 Task: Synchronize Google calendar.
Action: Mouse moved to (635, 78)
Screenshot: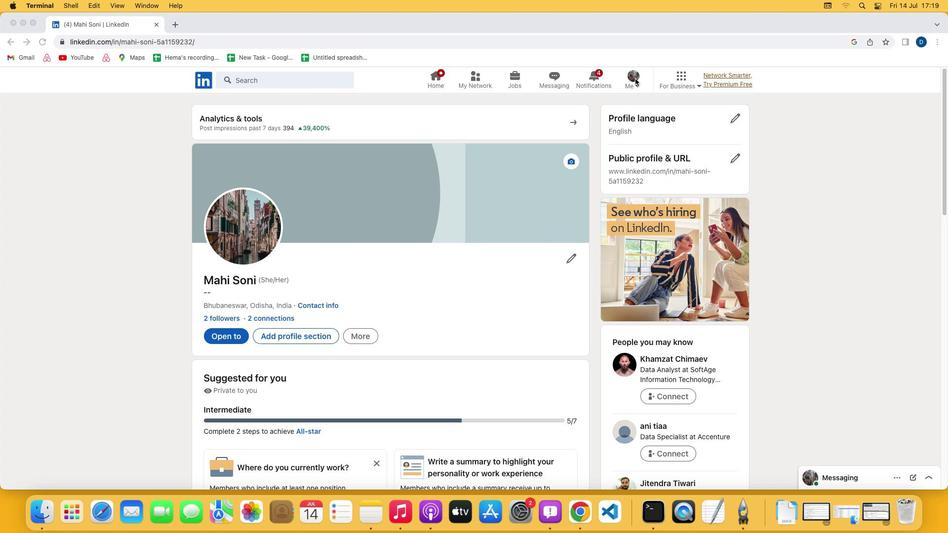 
Action: Mouse pressed left at (635, 78)
Screenshot: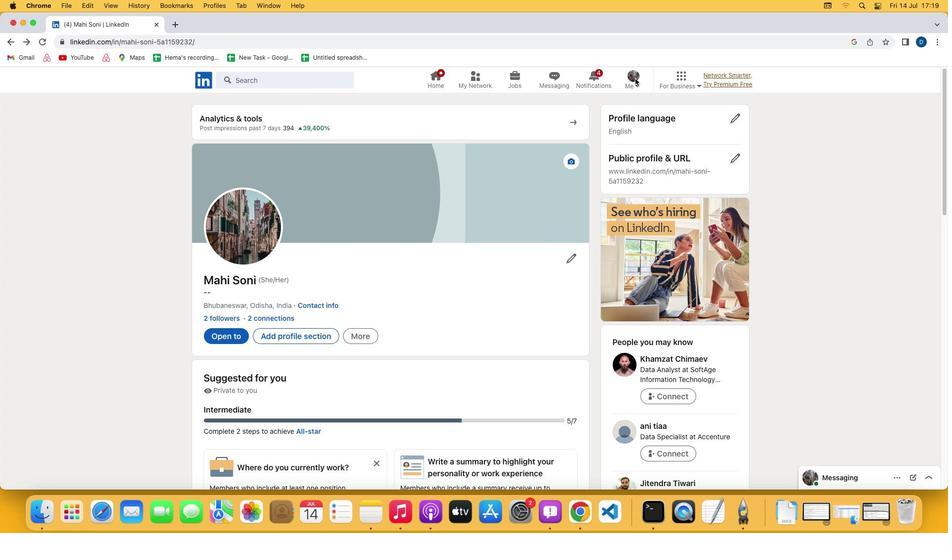 
Action: Mouse moved to (635, 78)
Screenshot: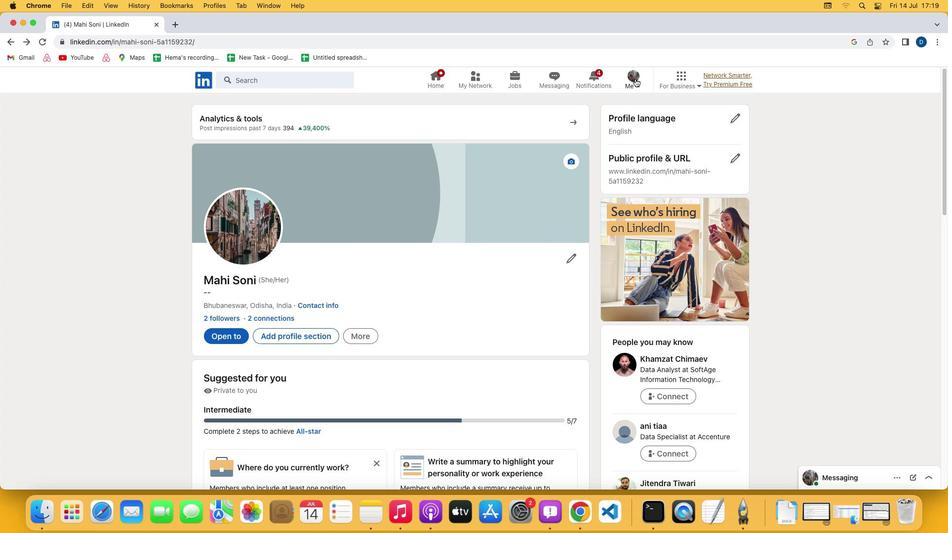 
Action: Mouse pressed left at (635, 78)
Screenshot: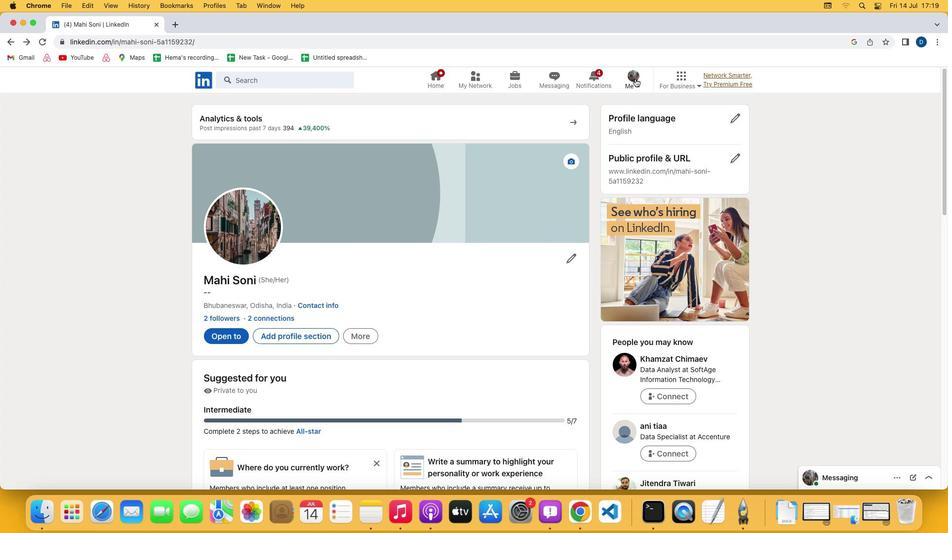 
Action: Mouse moved to (554, 187)
Screenshot: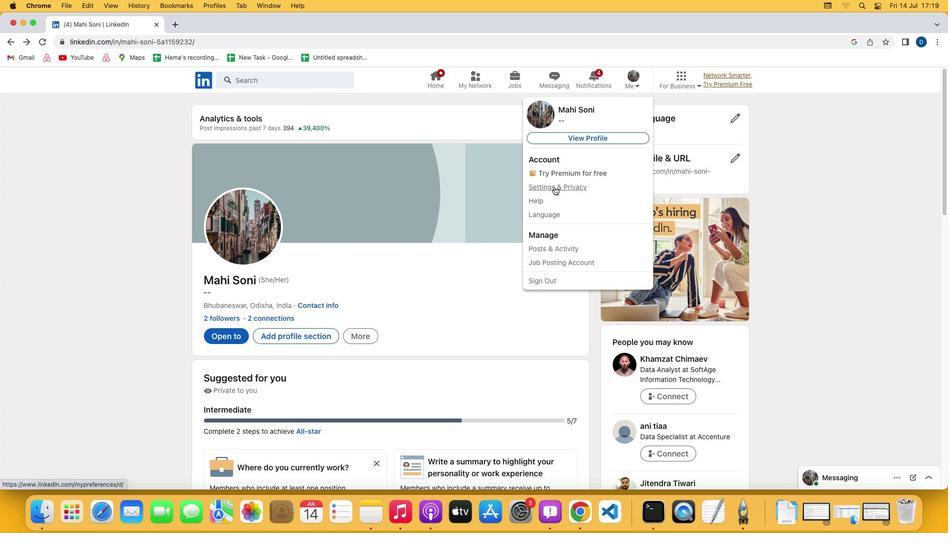 
Action: Mouse pressed left at (554, 187)
Screenshot: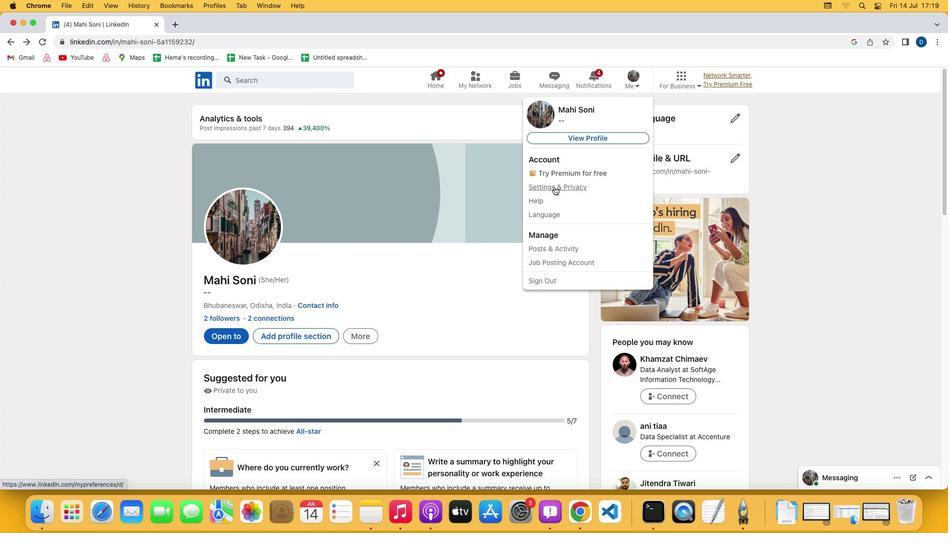 
Action: Mouse moved to (481, 318)
Screenshot: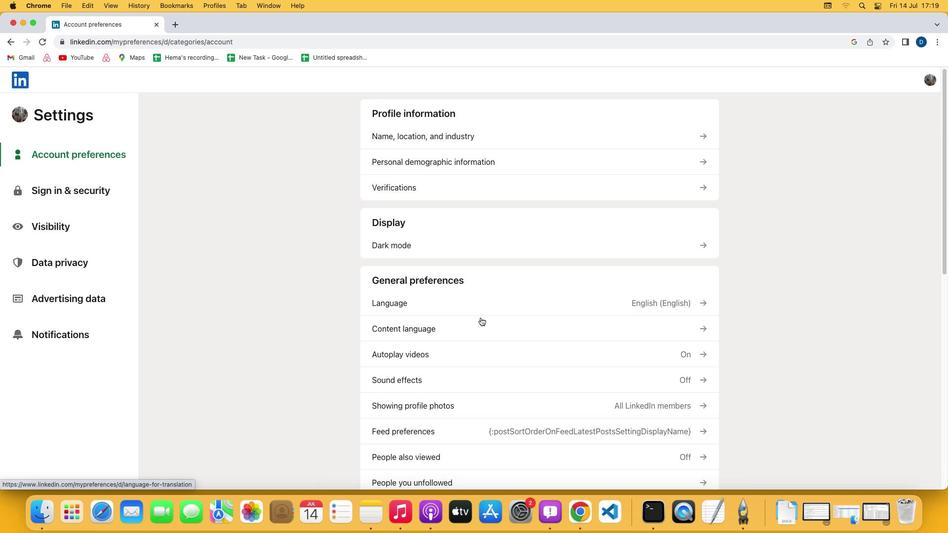 
Action: Mouse scrolled (481, 318) with delta (0, 0)
Screenshot: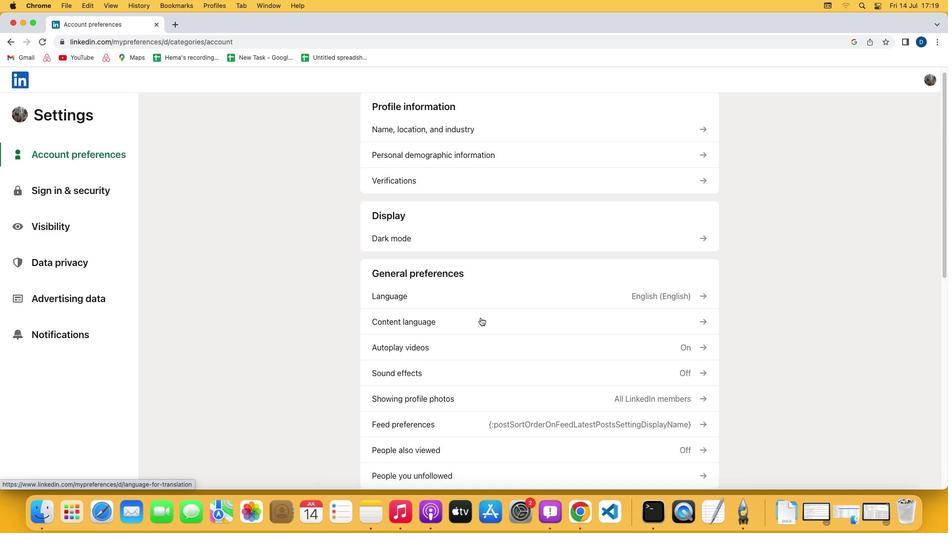 
Action: Mouse scrolled (481, 318) with delta (0, 0)
Screenshot: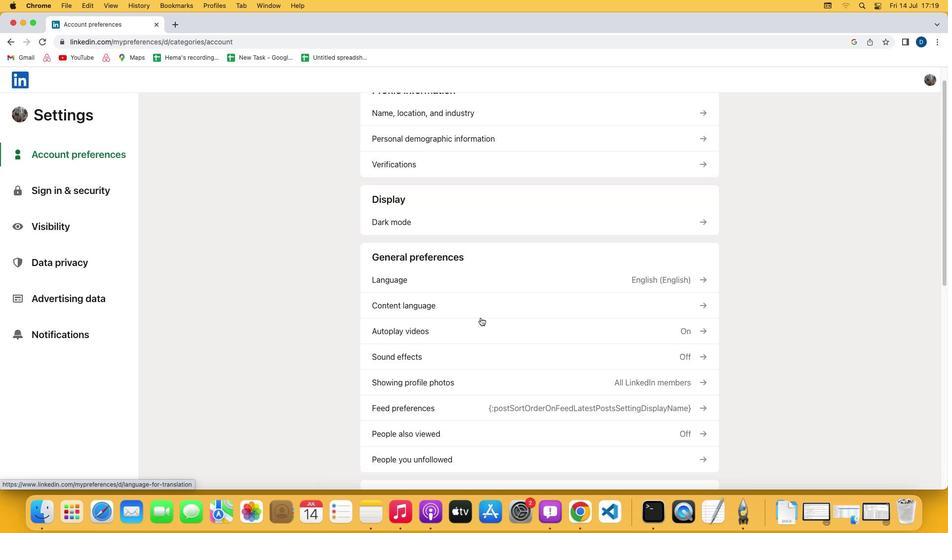 
Action: Mouse scrolled (481, 318) with delta (0, -1)
Screenshot: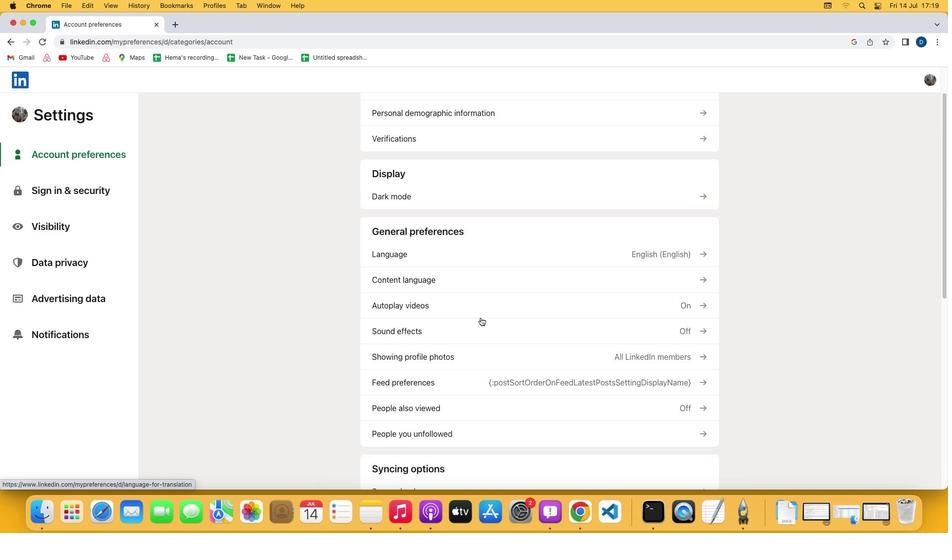 
Action: Mouse scrolled (481, 318) with delta (0, -1)
Screenshot: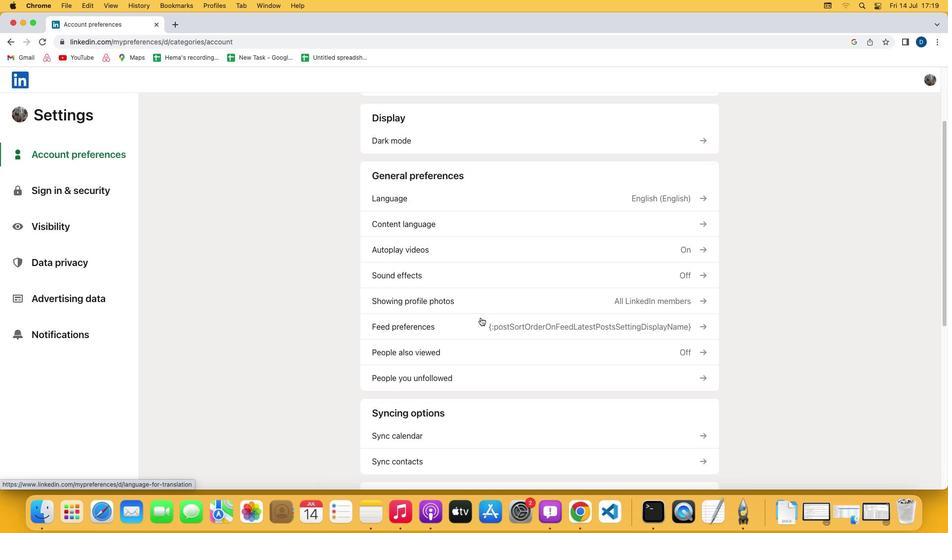 
Action: Mouse moved to (427, 385)
Screenshot: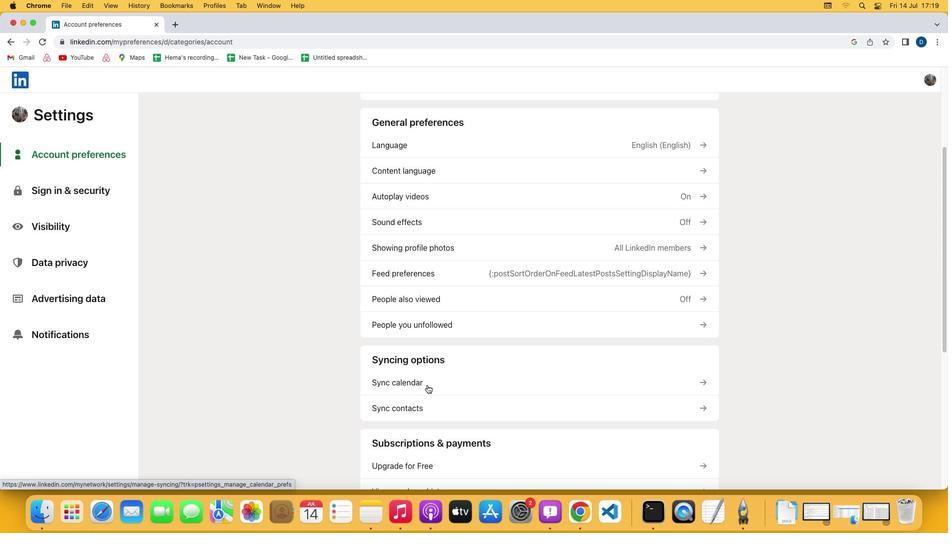 
Action: Mouse pressed left at (427, 385)
Screenshot: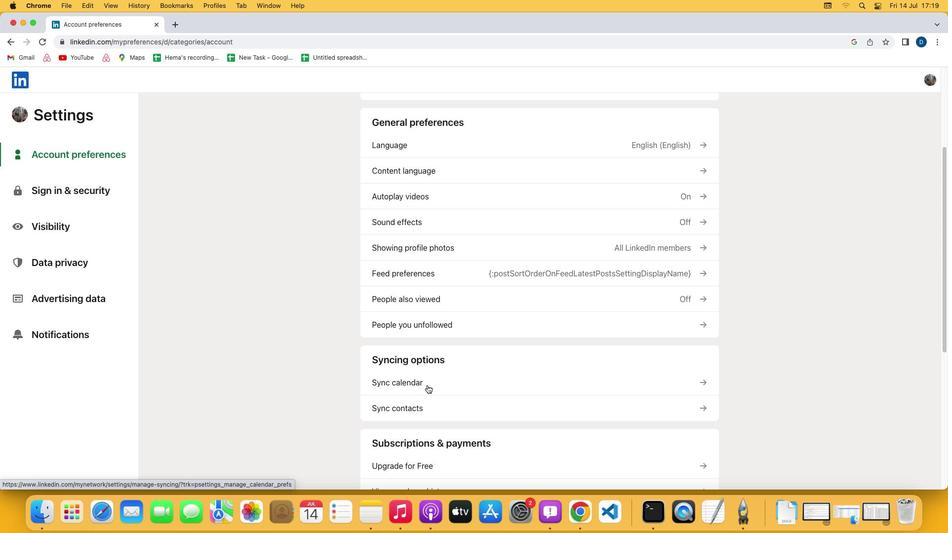 
Action: Mouse moved to (554, 417)
Screenshot: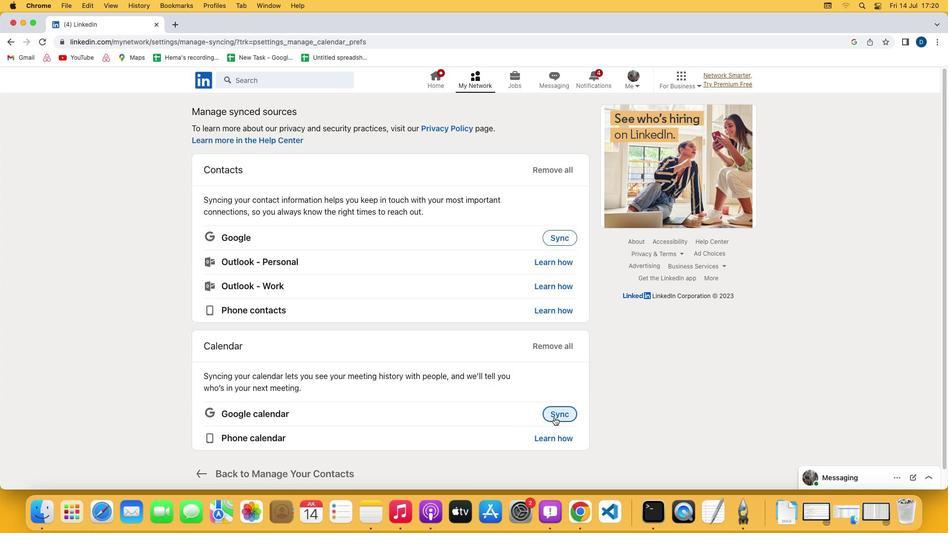 
Action: Mouse pressed left at (554, 417)
Screenshot: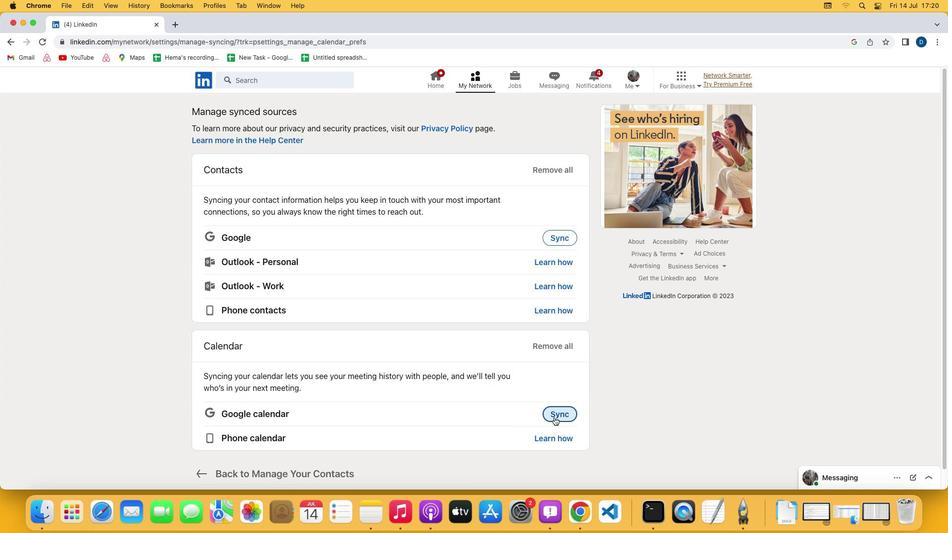 
